 Task: Enable Show Waveforms audio in "Movie B.mp4"
Action: Mouse moved to (325, 129)
Screenshot: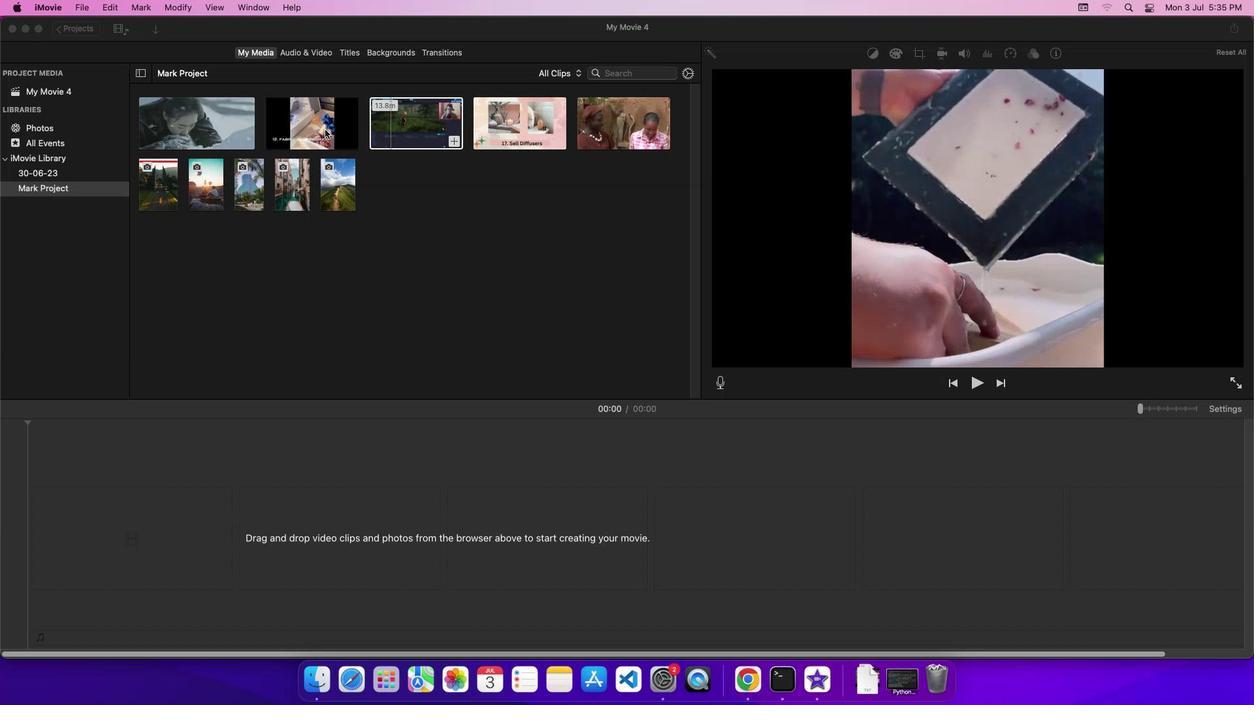 
Action: Mouse pressed left at (325, 129)
Screenshot: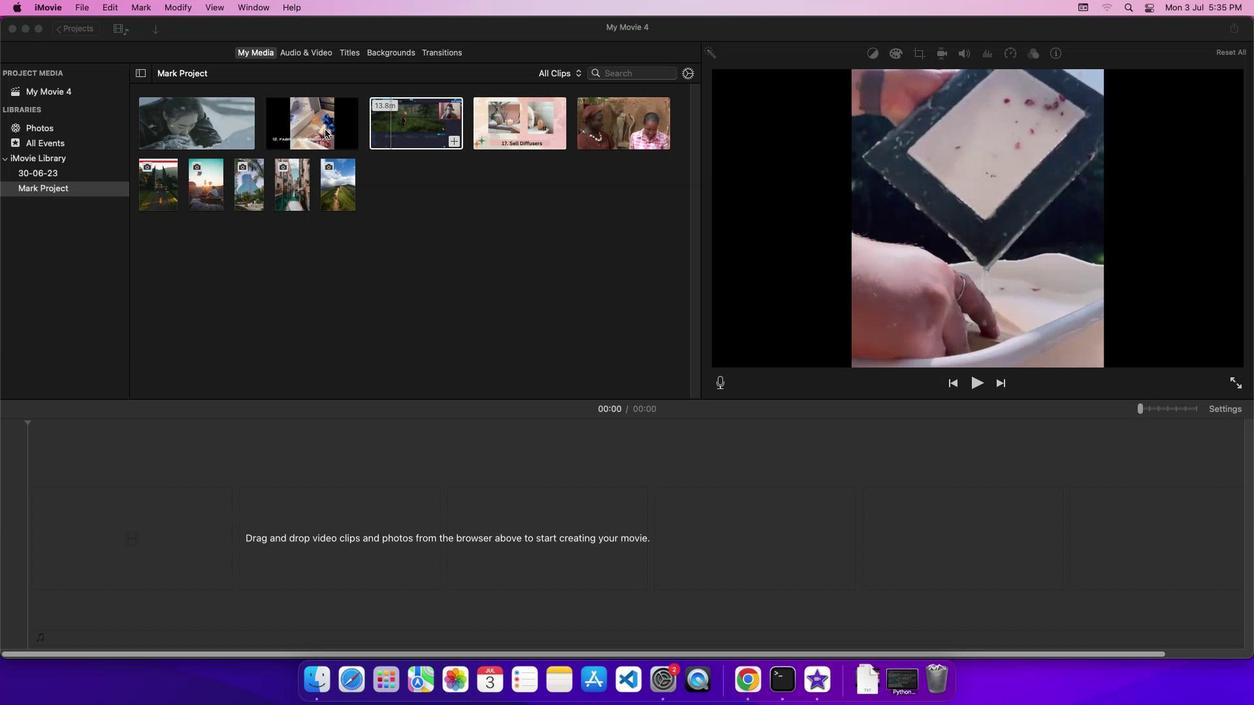 
Action: Mouse moved to (324, 128)
Screenshot: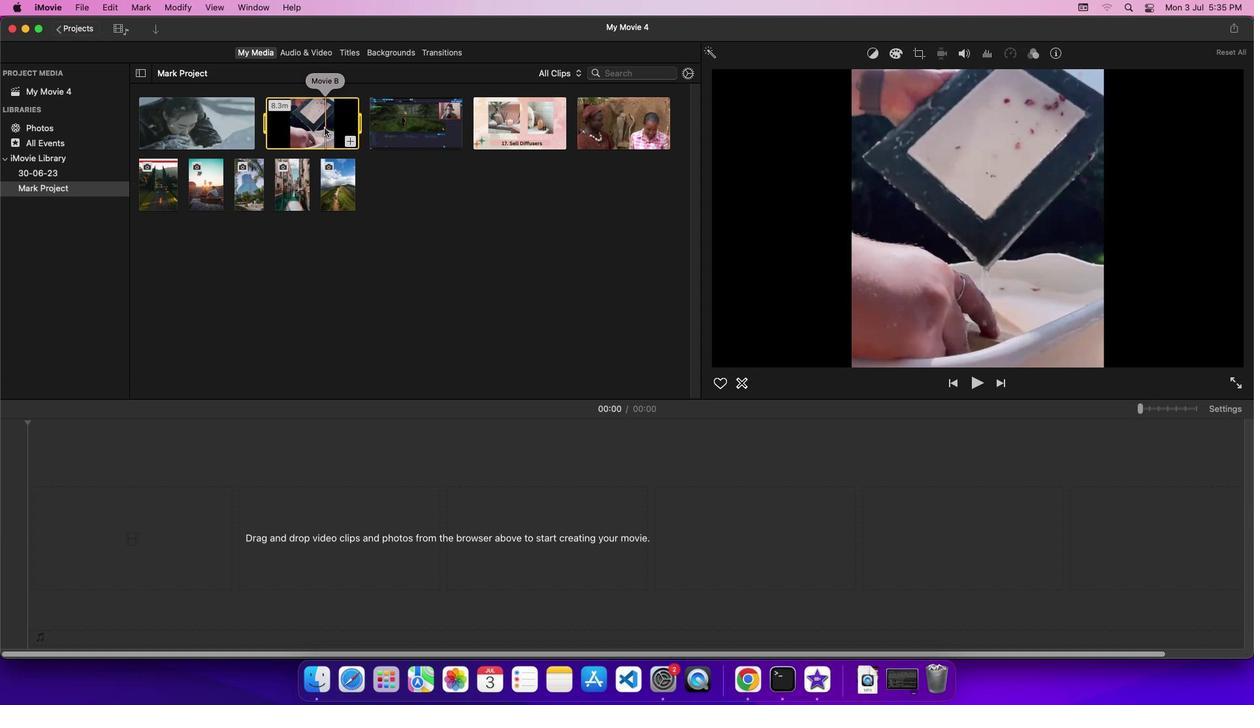 
Action: Mouse pressed left at (324, 128)
Screenshot: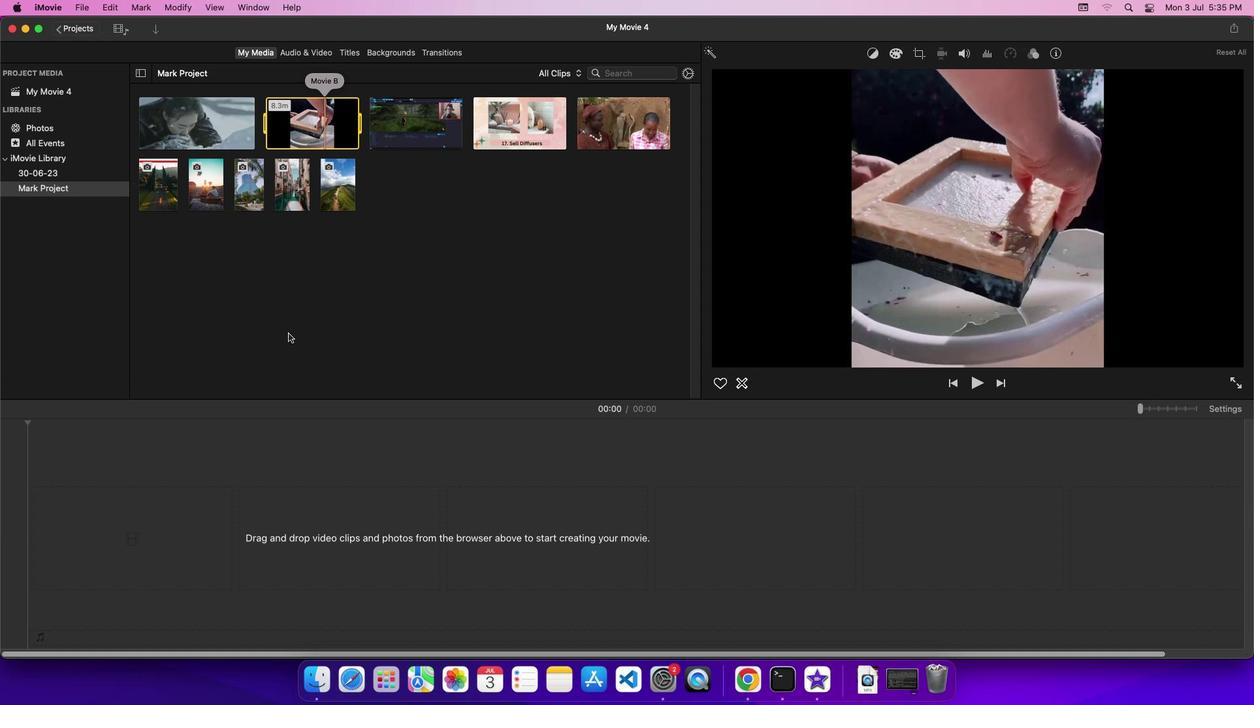 
Action: Mouse moved to (1235, 412)
Screenshot: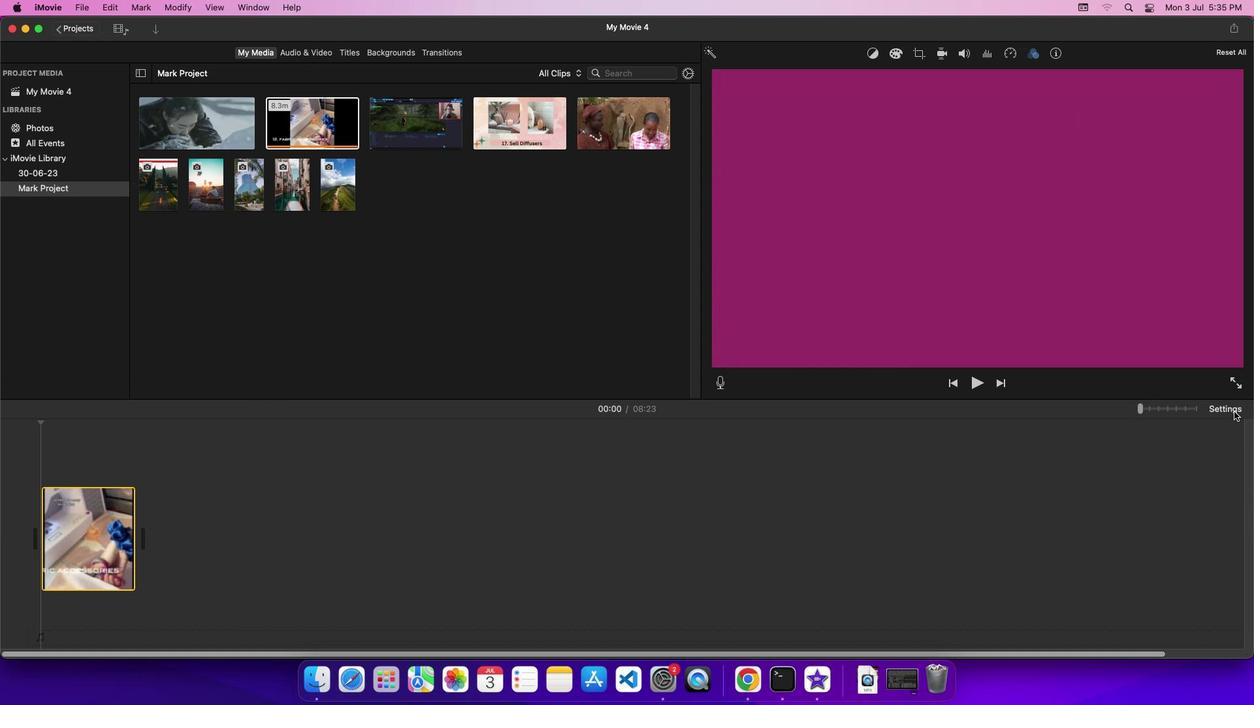 
Action: Mouse pressed left at (1235, 412)
Screenshot: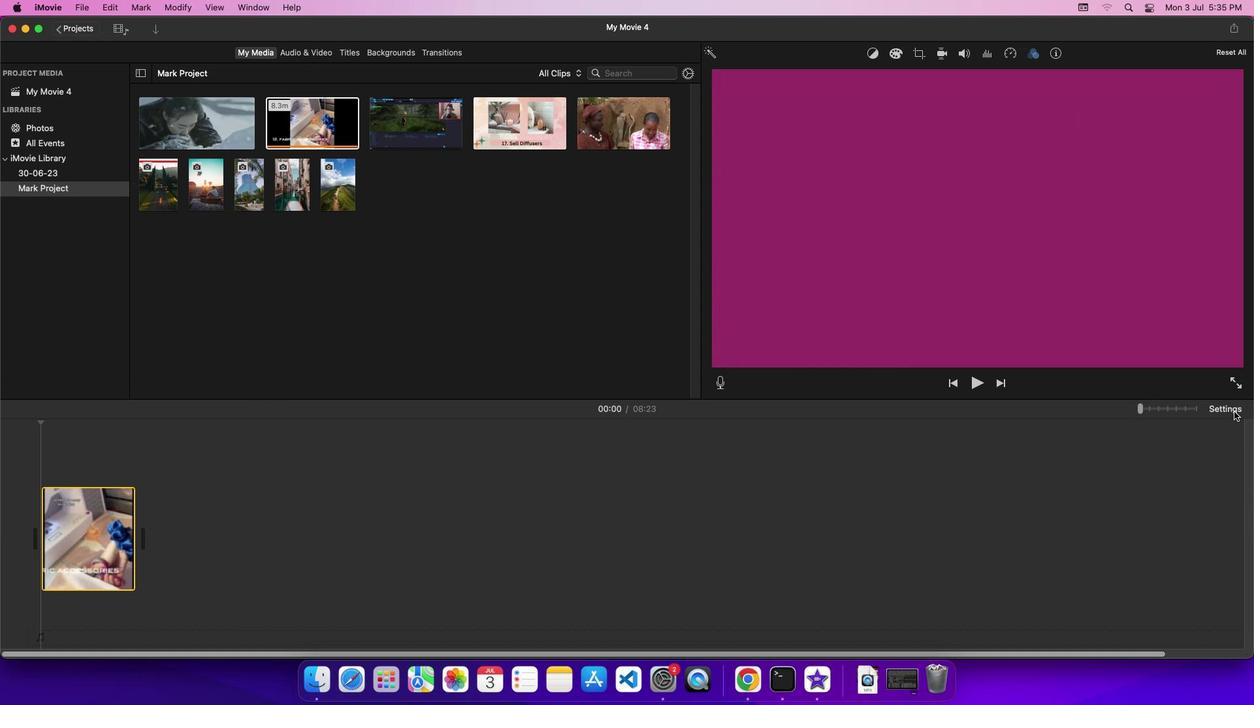 
Action: Mouse moved to (1071, 599)
Screenshot: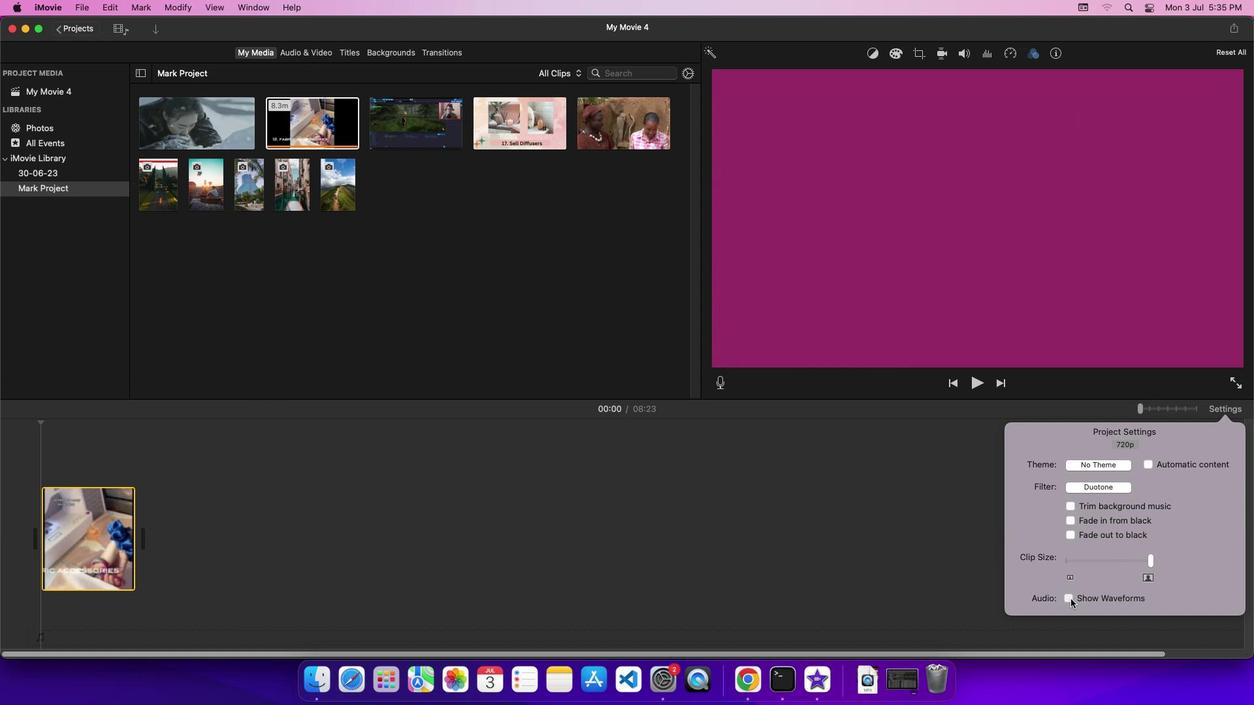 
Action: Mouse pressed left at (1071, 599)
Screenshot: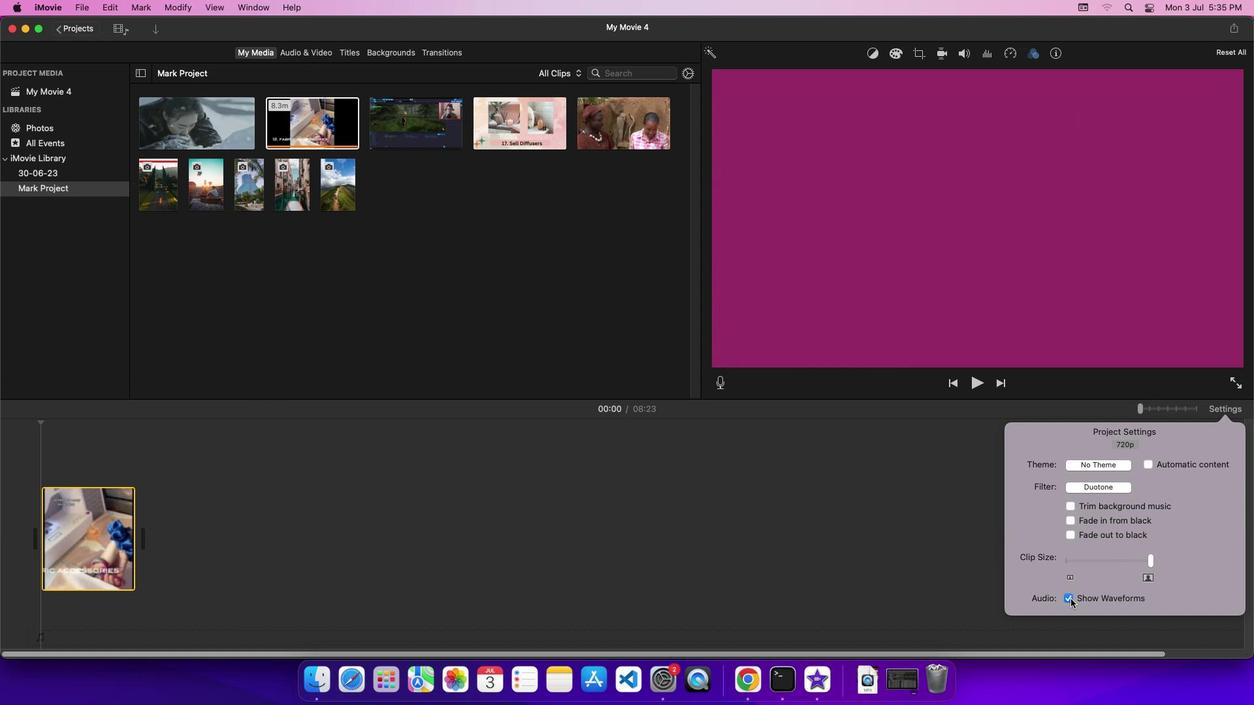 
Action: Mouse moved to (817, 586)
Screenshot: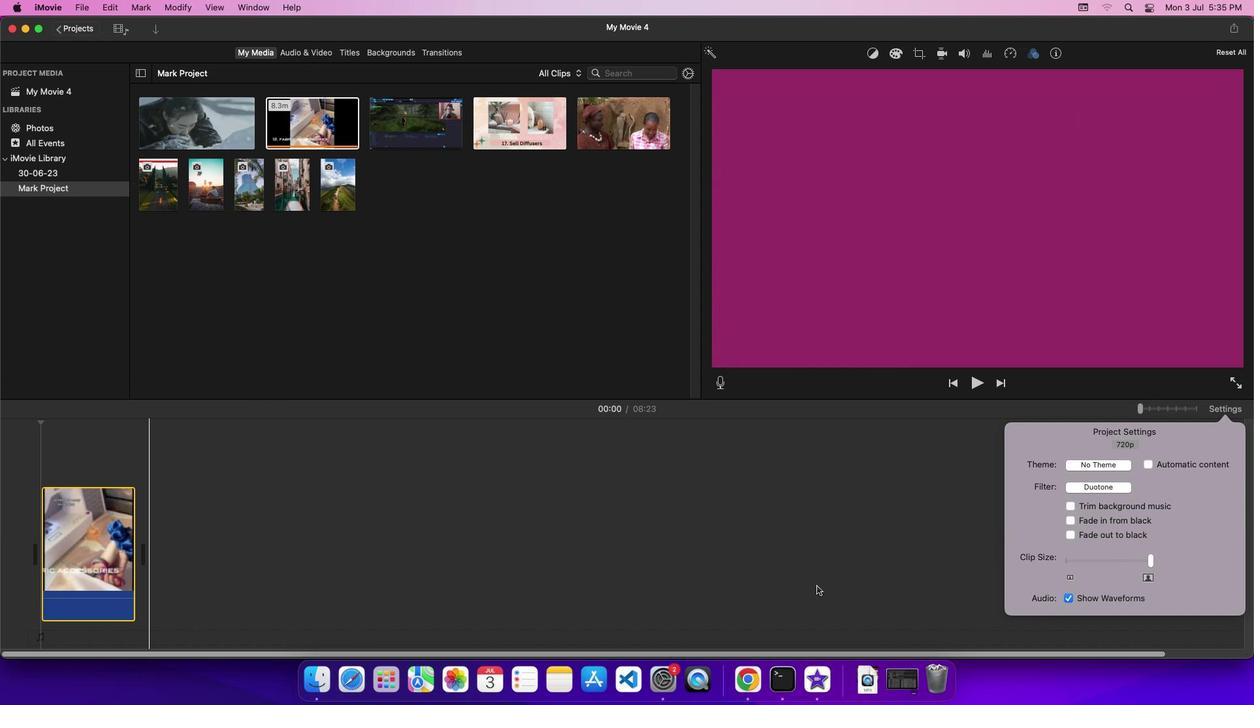 
Action: Mouse pressed left at (817, 586)
Screenshot: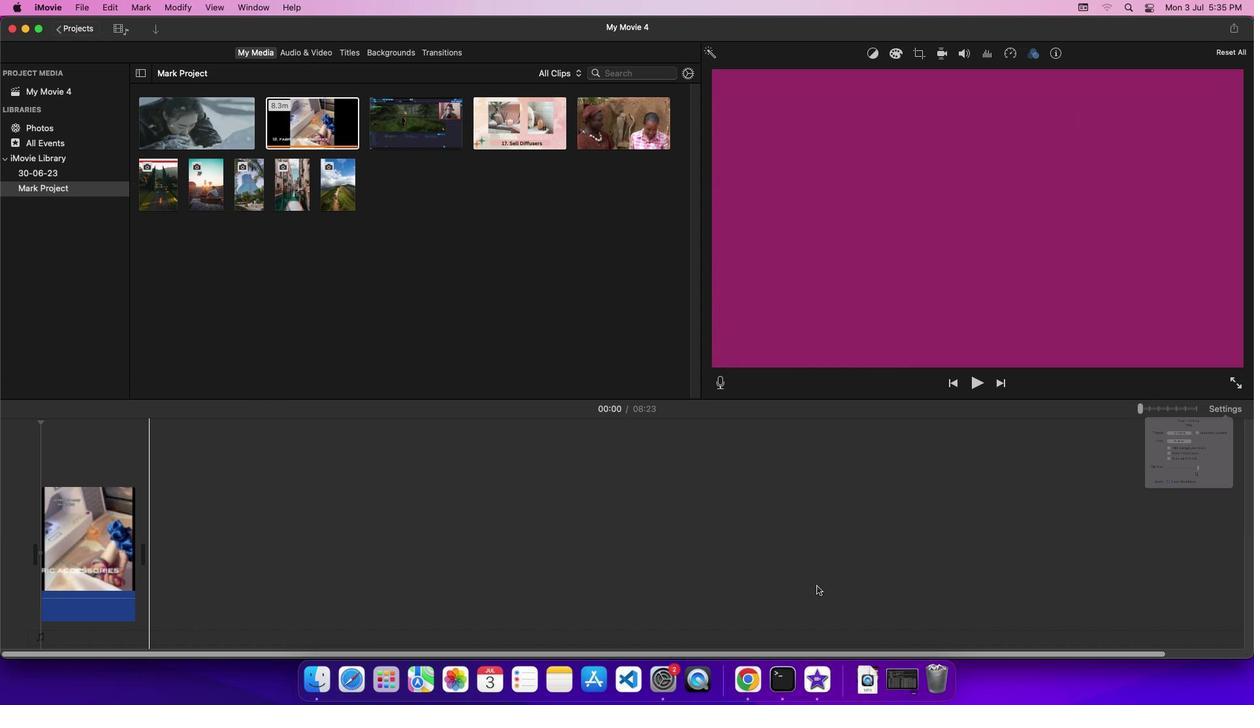 
